 Task: Select format cells if equal to.
Action: Mouse moved to (128, 92)
Screenshot: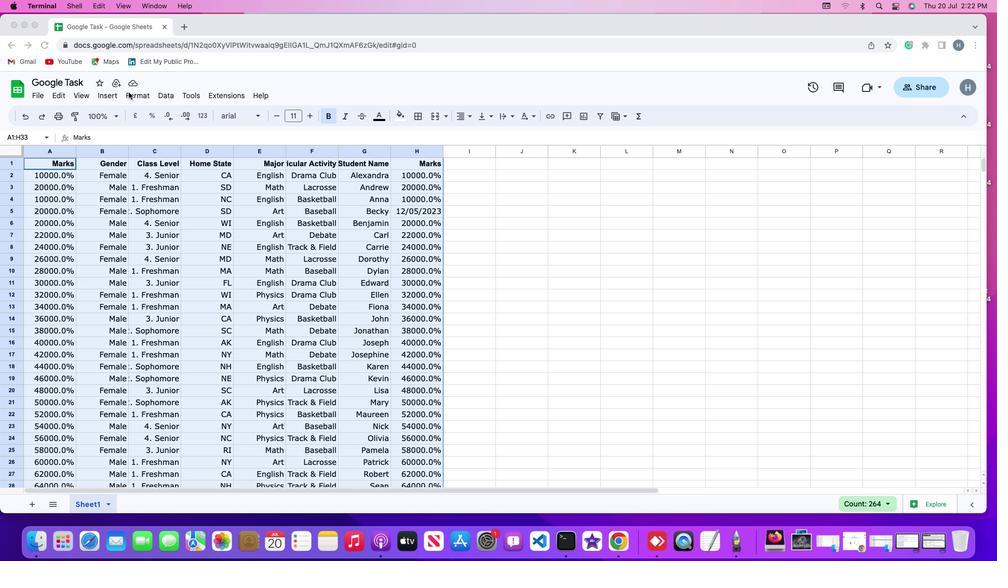 
Action: Mouse pressed left at (128, 92)
Screenshot: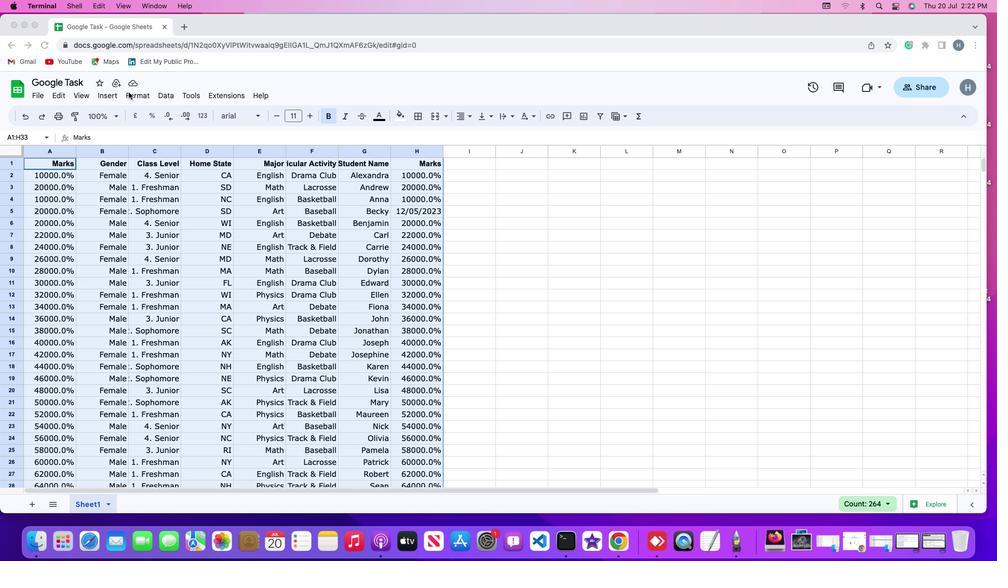 
Action: Mouse moved to (130, 96)
Screenshot: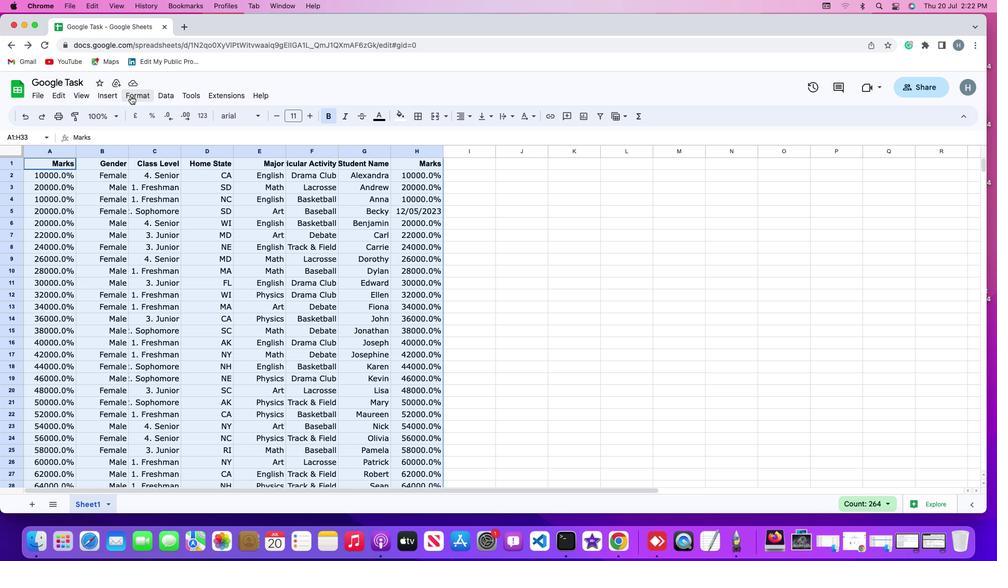 
Action: Mouse pressed left at (130, 96)
Screenshot: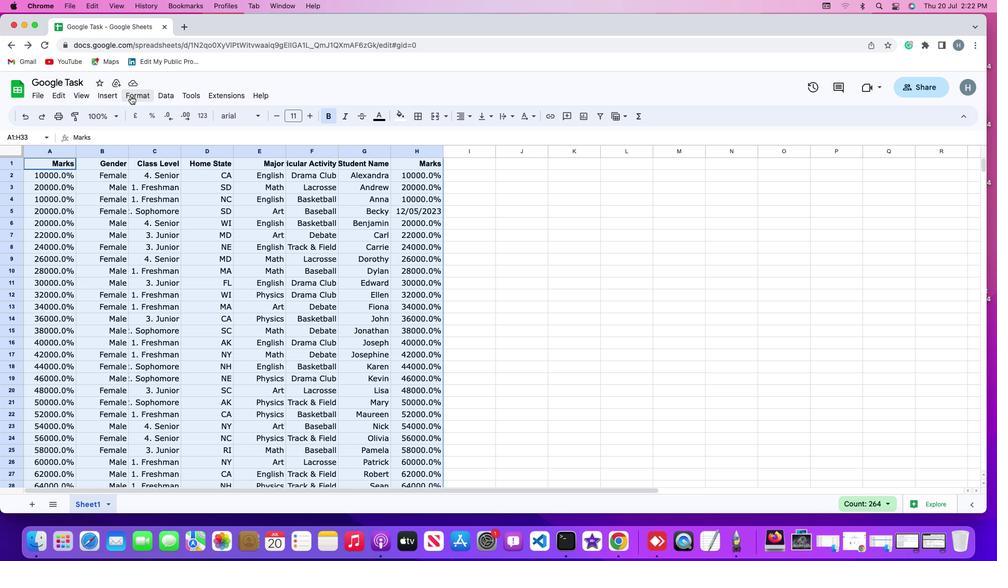 
Action: Mouse moved to (168, 273)
Screenshot: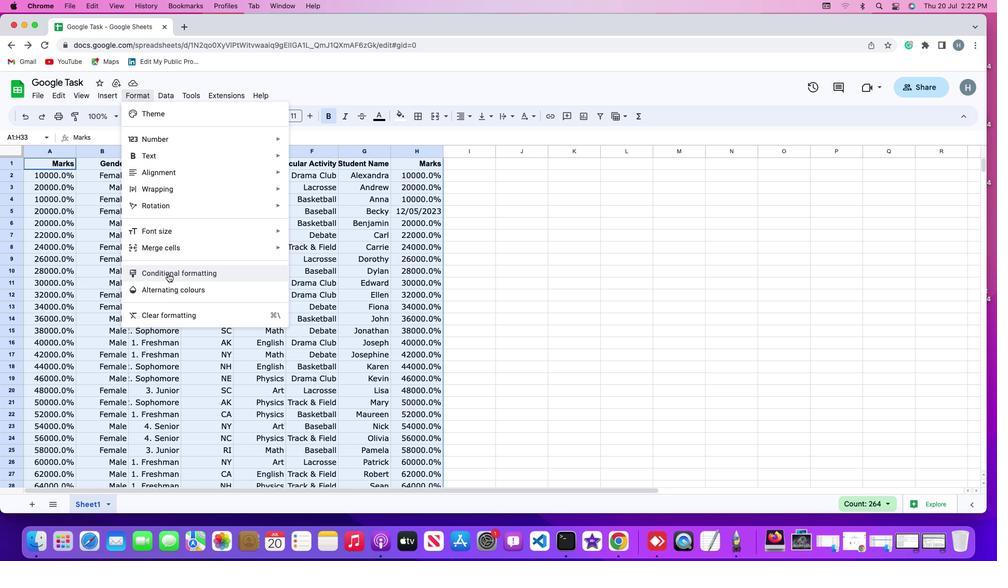 
Action: Mouse pressed left at (168, 273)
Screenshot: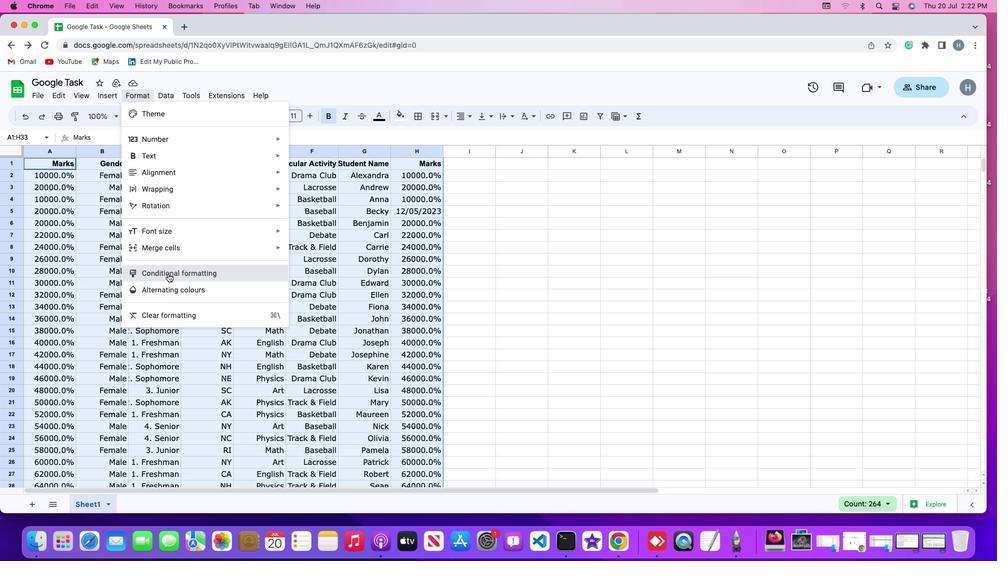 
Action: Mouse moved to (911, 255)
Screenshot: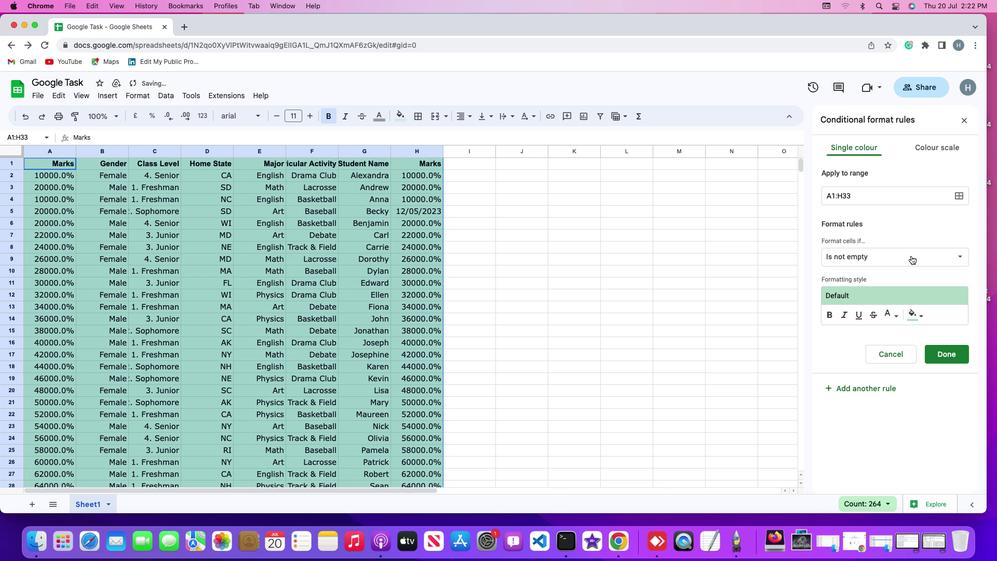 
Action: Mouse pressed left at (911, 255)
Screenshot: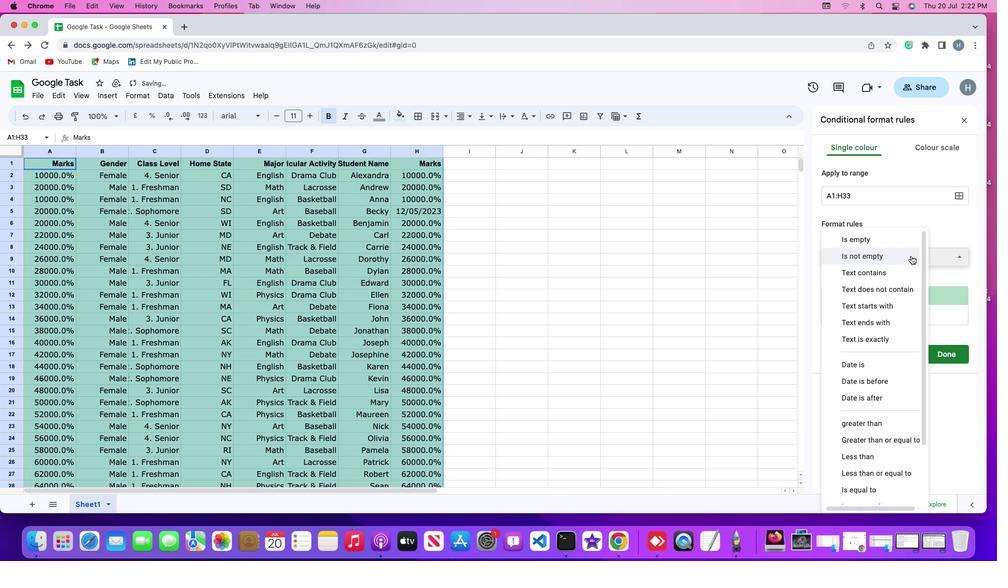 
Action: Mouse moved to (867, 489)
Screenshot: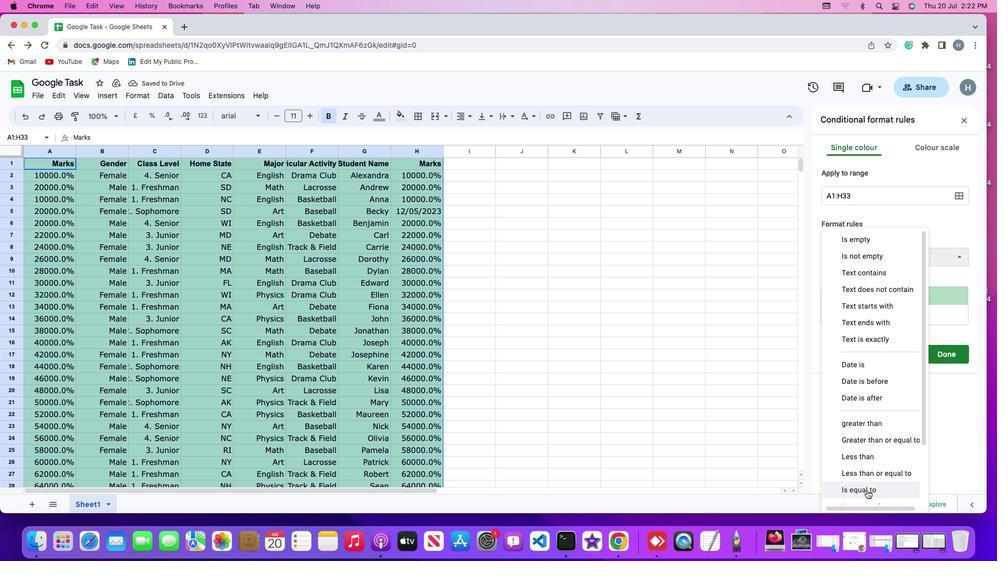 
Action: Mouse pressed left at (867, 489)
Screenshot: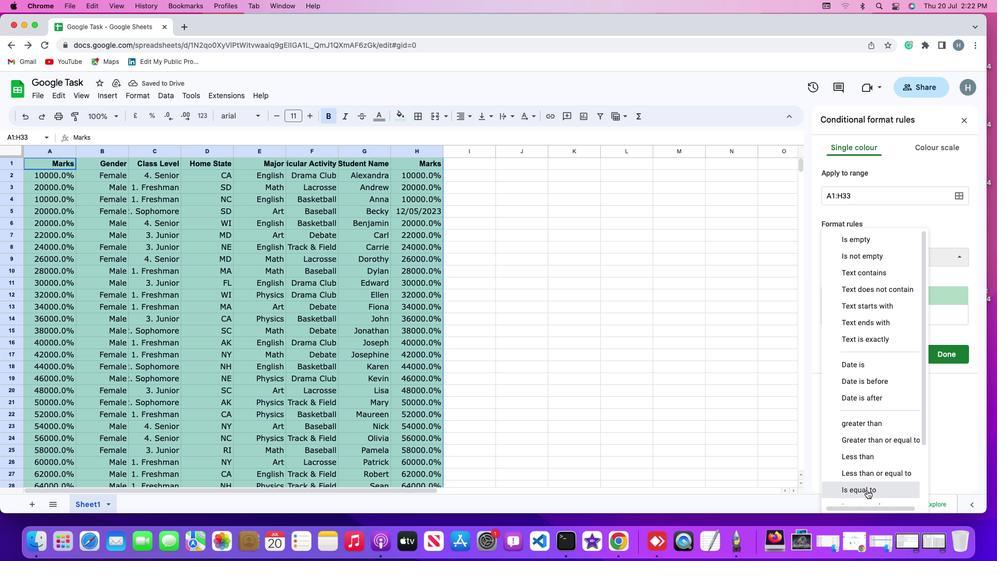 
Action: Mouse moved to (662, 409)
Screenshot: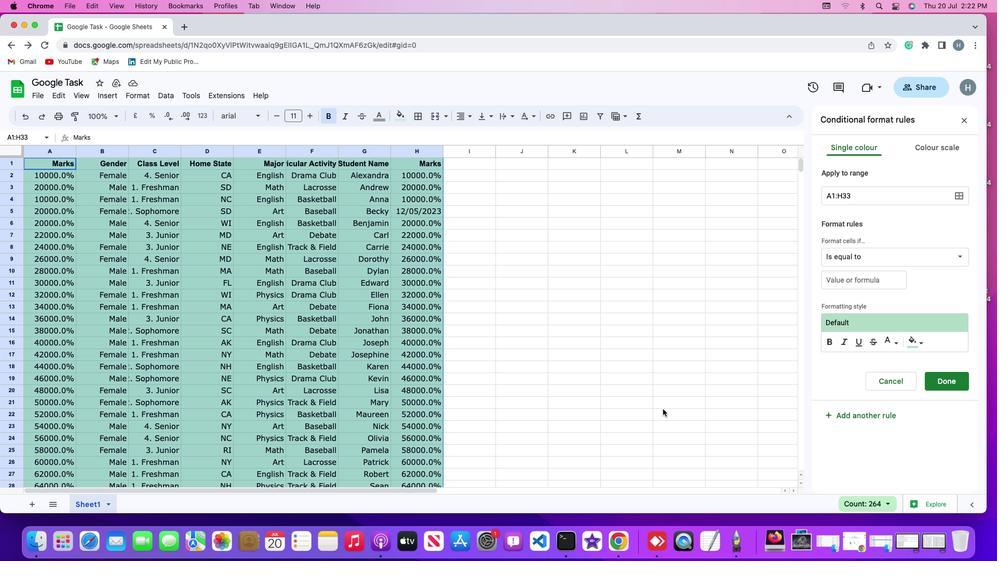
